 Task: Create a task  Implement a new remote support system for a company's IT department , assign it to team member softage.2@softage.net in the project AgileExpert and update the status of the task to  At Risk , set the priority of the task to Medium
Action: Mouse moved to (64, 481)
Screenshot: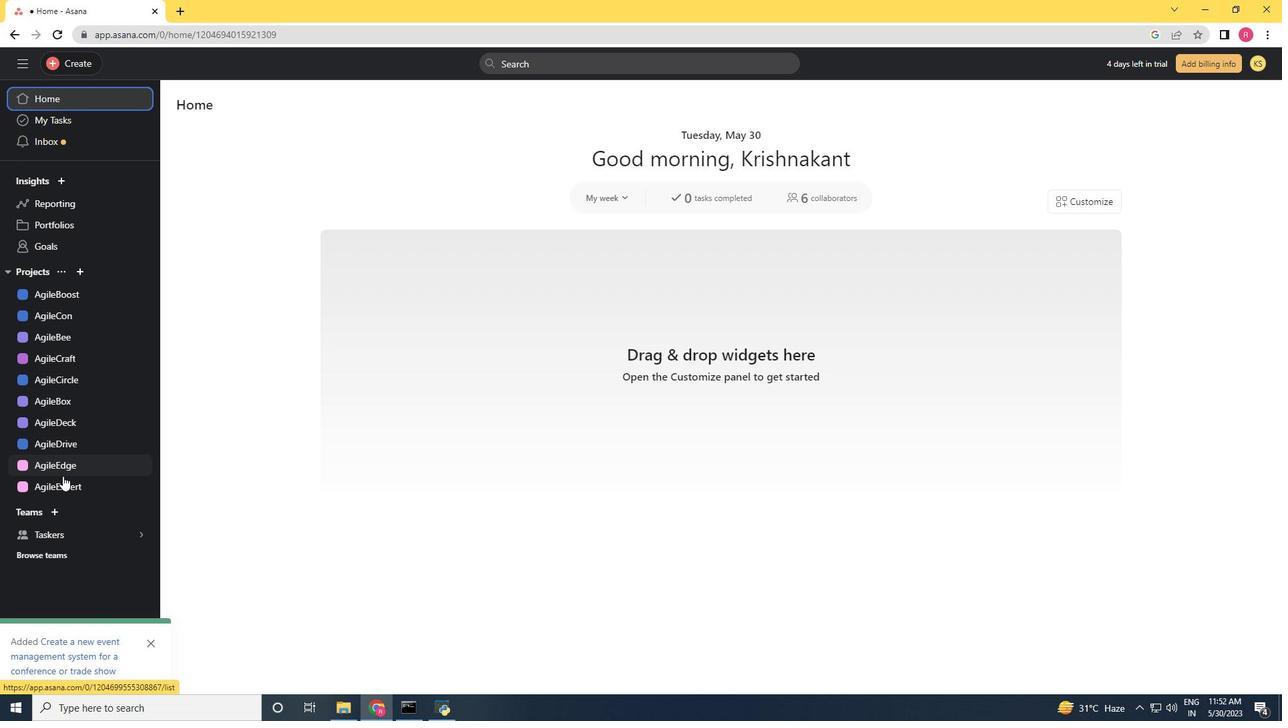 
Action: Mouse pressed left at (64, 481)
Screenshot: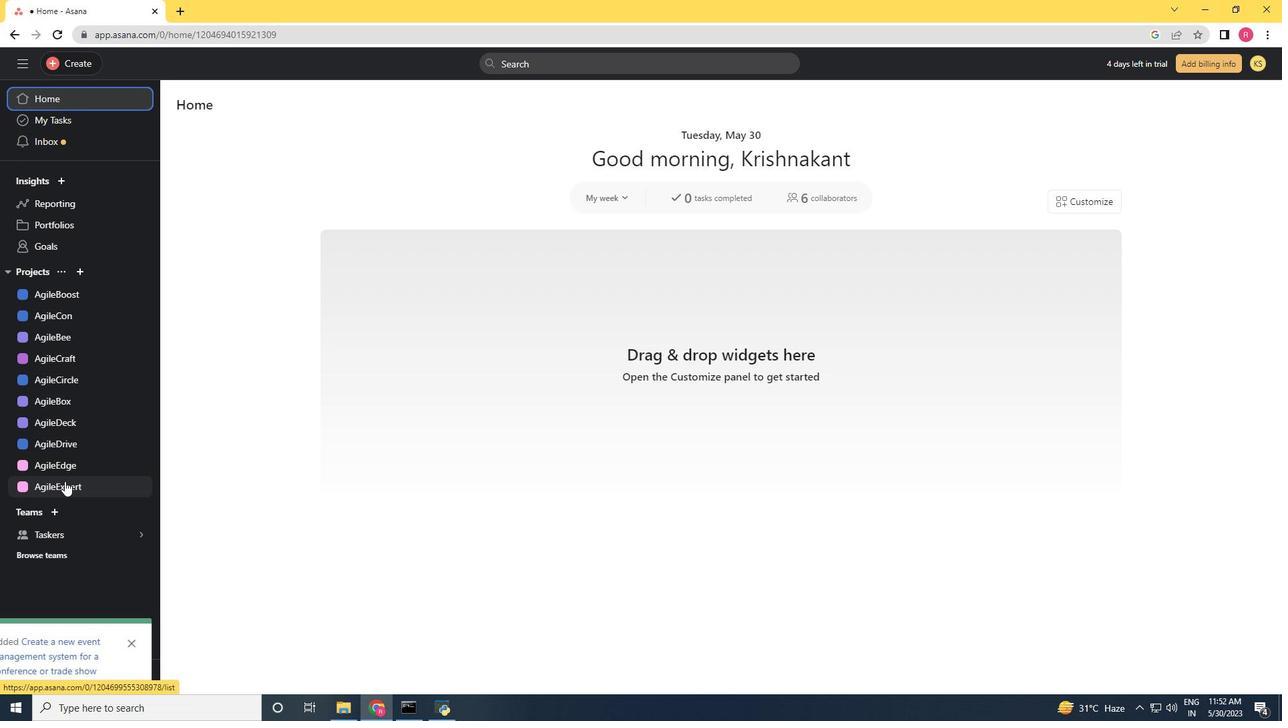 
Action: Mouse moved to (70, 63)
Screenshot: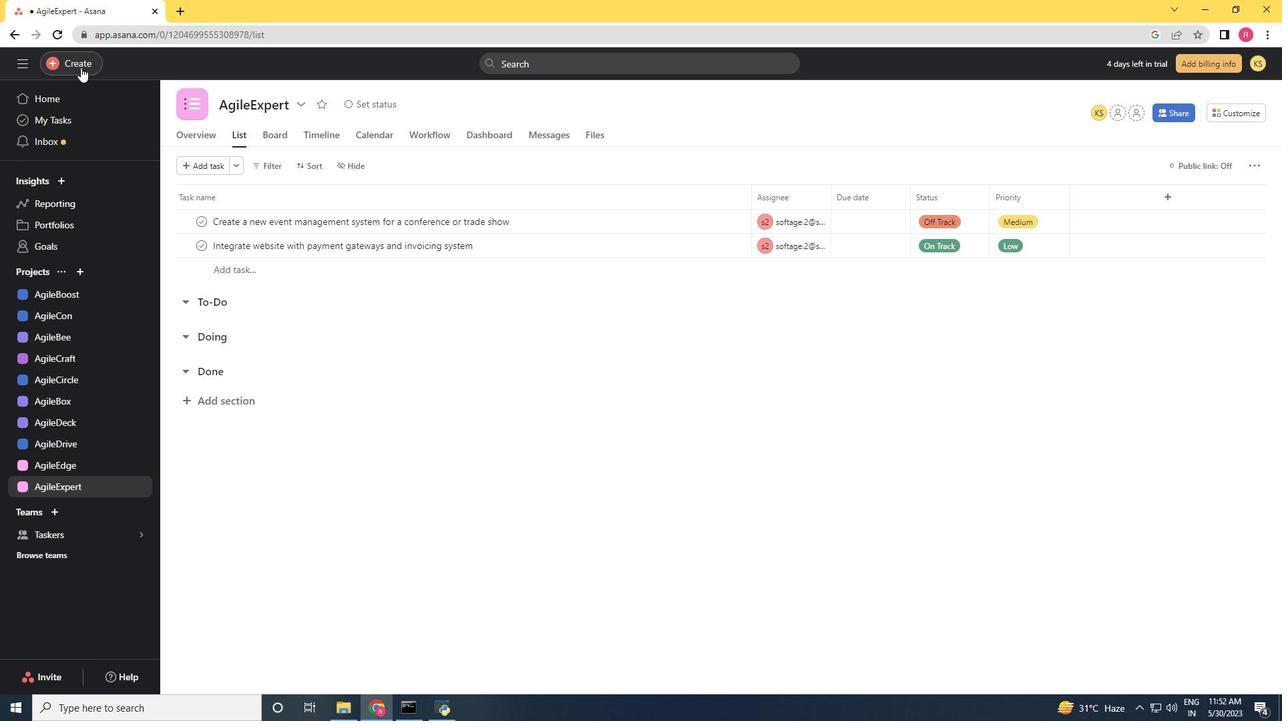 
Action: Mouse pressed left at (70, 63)
Screenshot: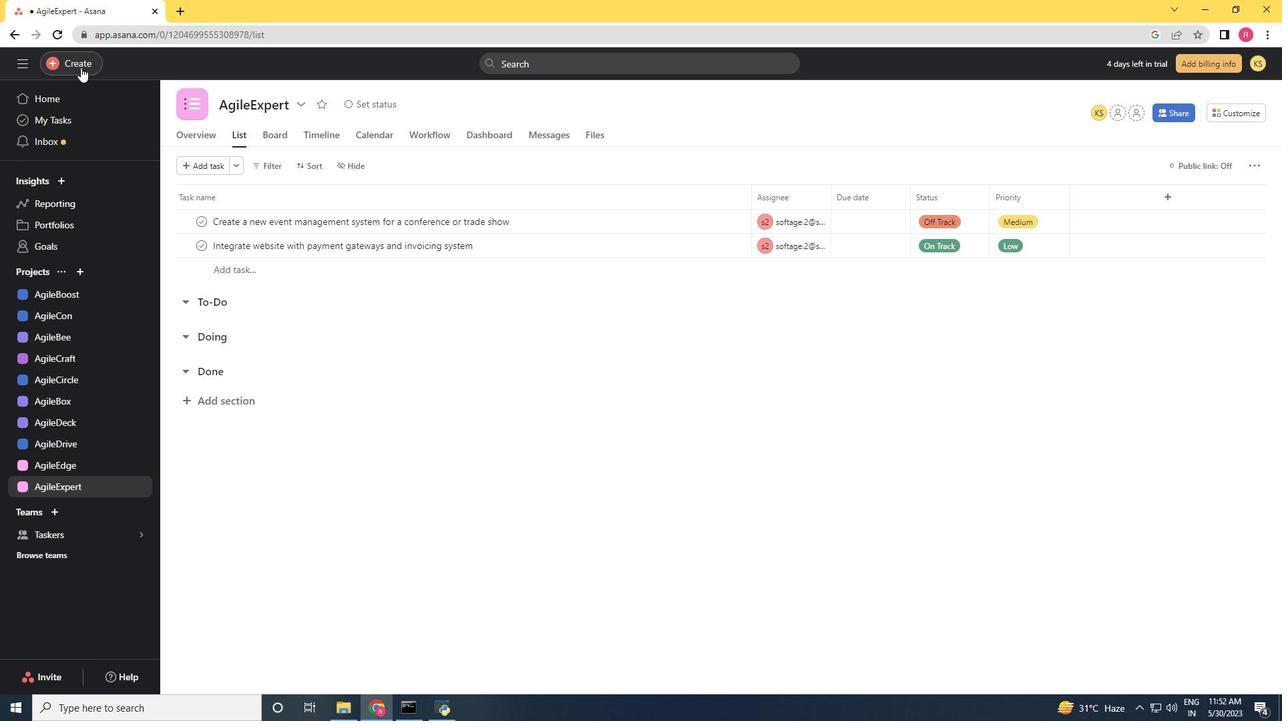 
Action: Mouse moved to (161, 70)
Screenshot: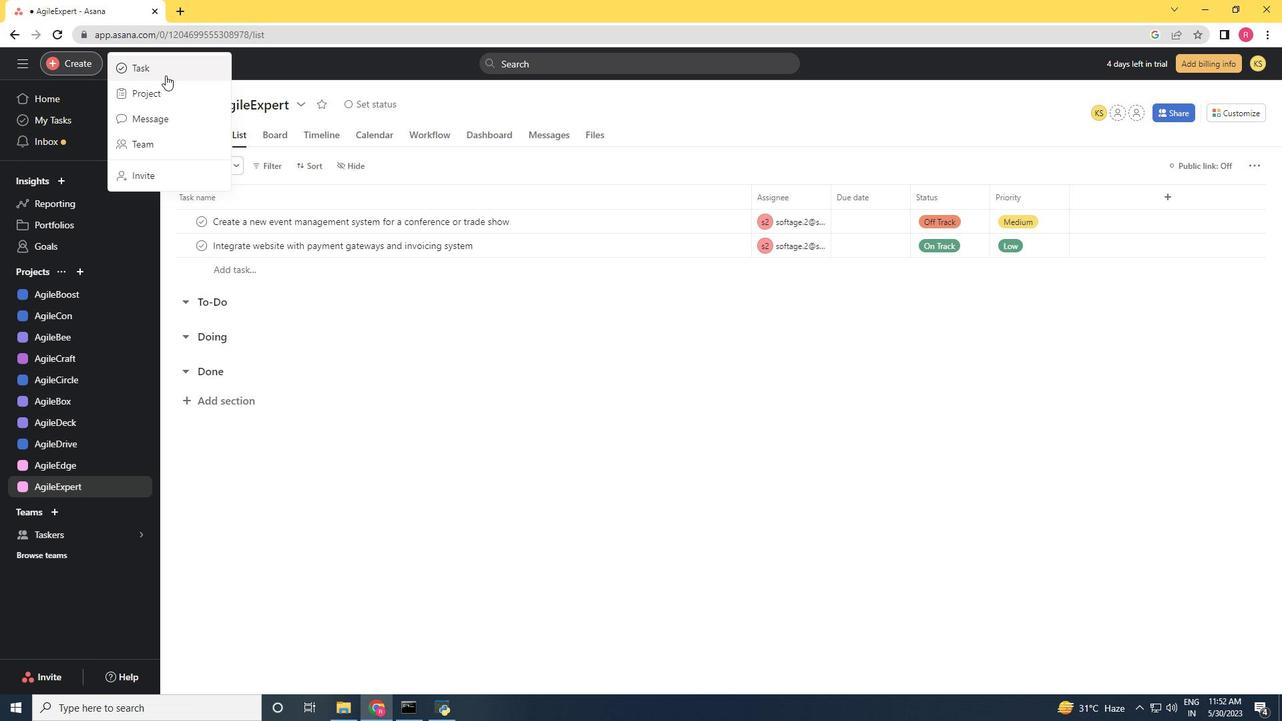 
Action: Mouse pressed left at (161, 70)
Screenshot: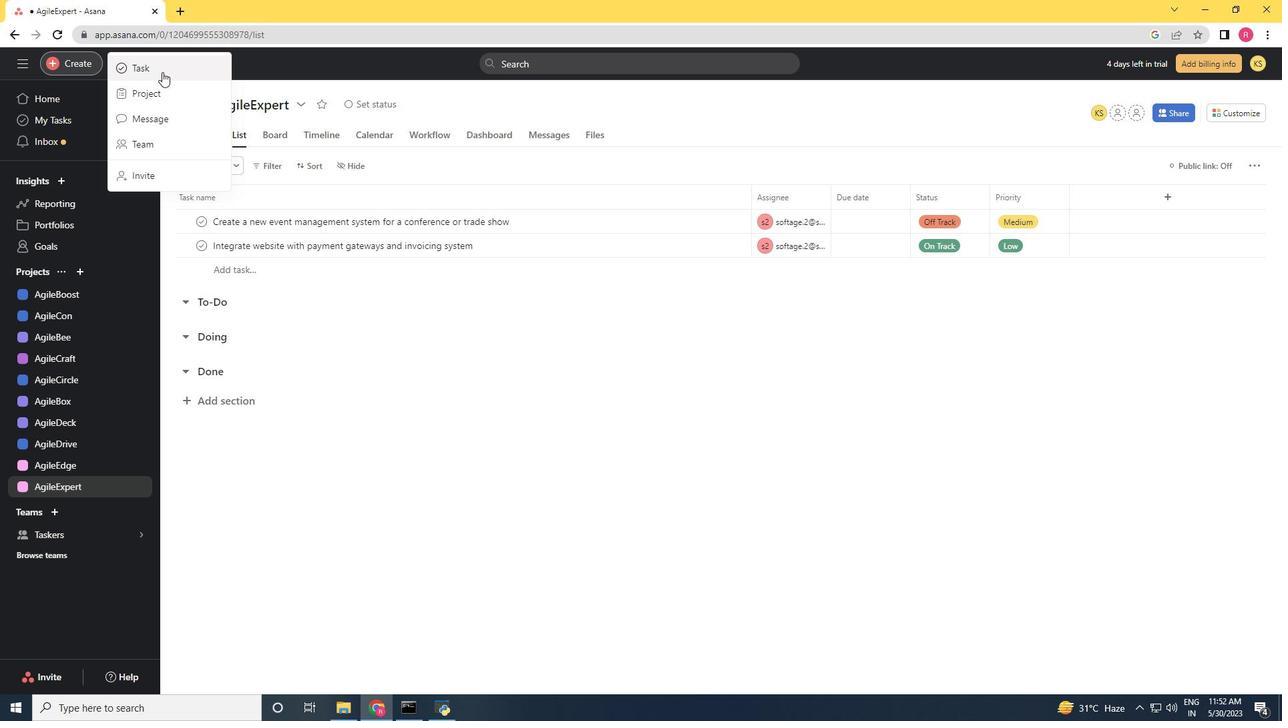 
Action: Mouse moved to (1001, 432)
Screenshot: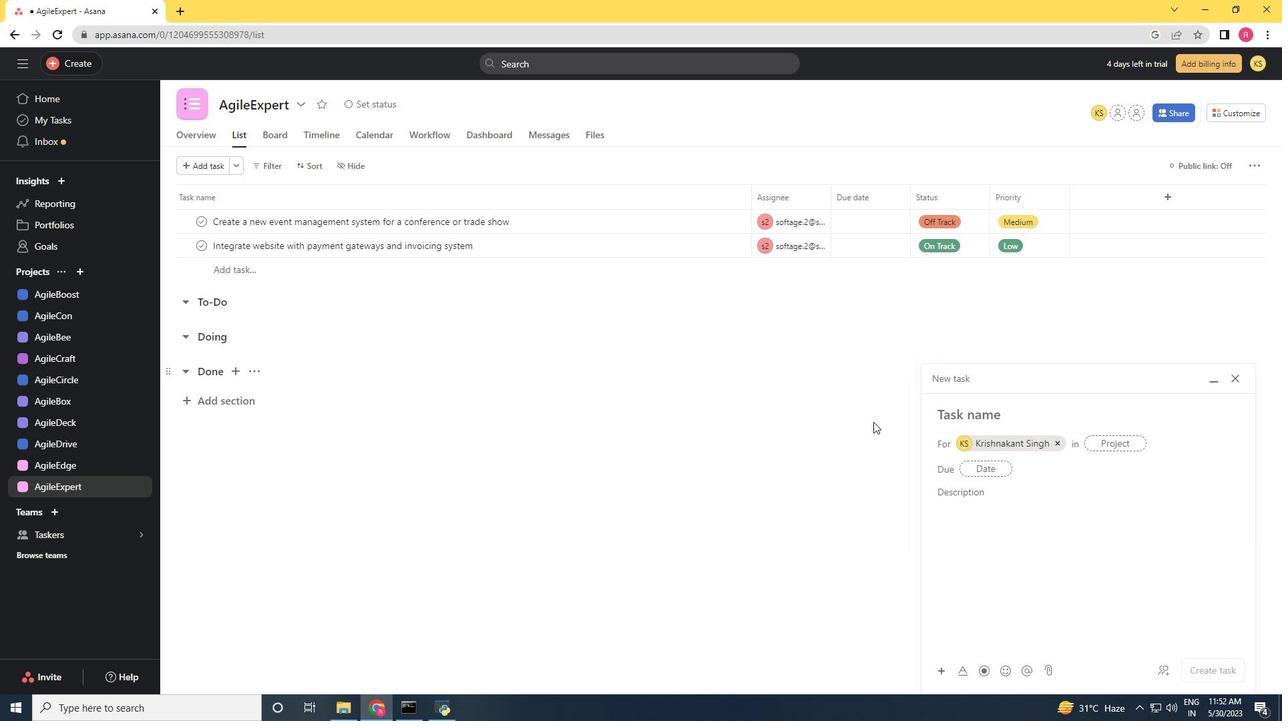 
Action: Key pressed <Key.shift>Implement<Key.space>a<Key.space>new<Key.space>remote<Key.space>support<Key.space>system<Key.space>for<Key.space>a<Key.space>company<Key.space><Key.backspace>'s<Key.space><Key.shift>IT<Key.space>depeartment<Key.space>
Screenshot: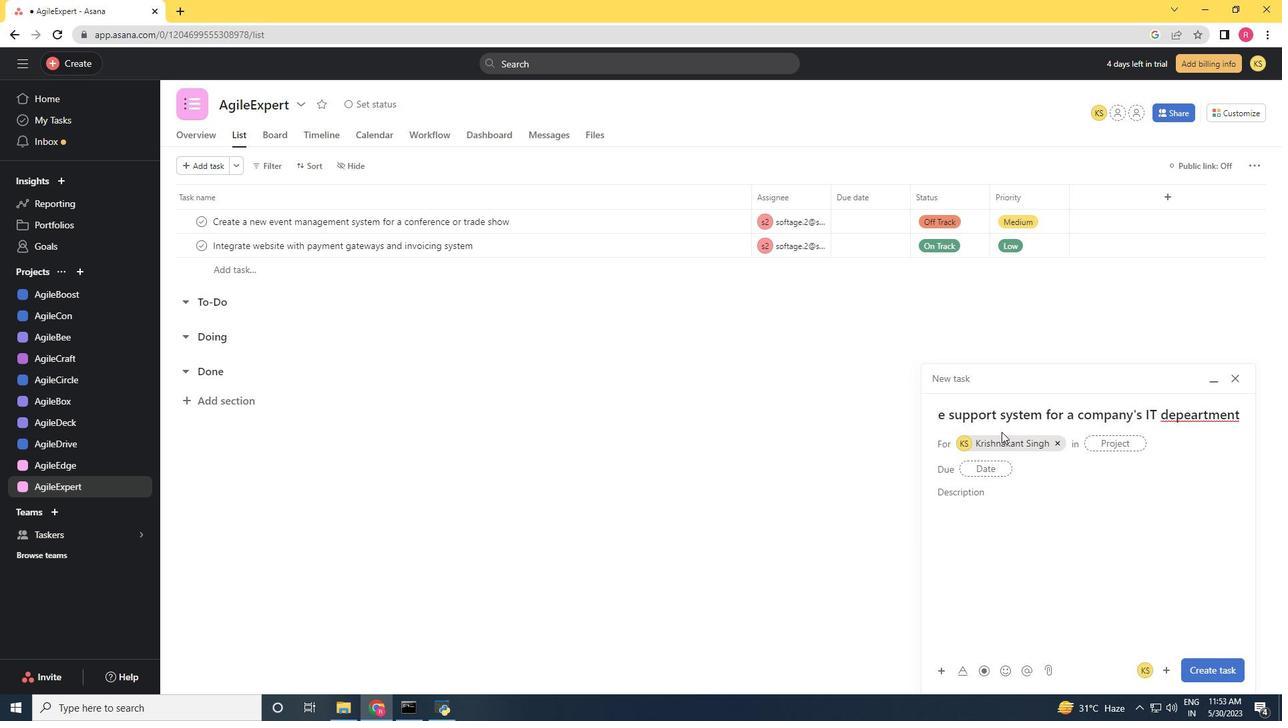 
Action: Mouse moved to (1246, 416)
Screenshot: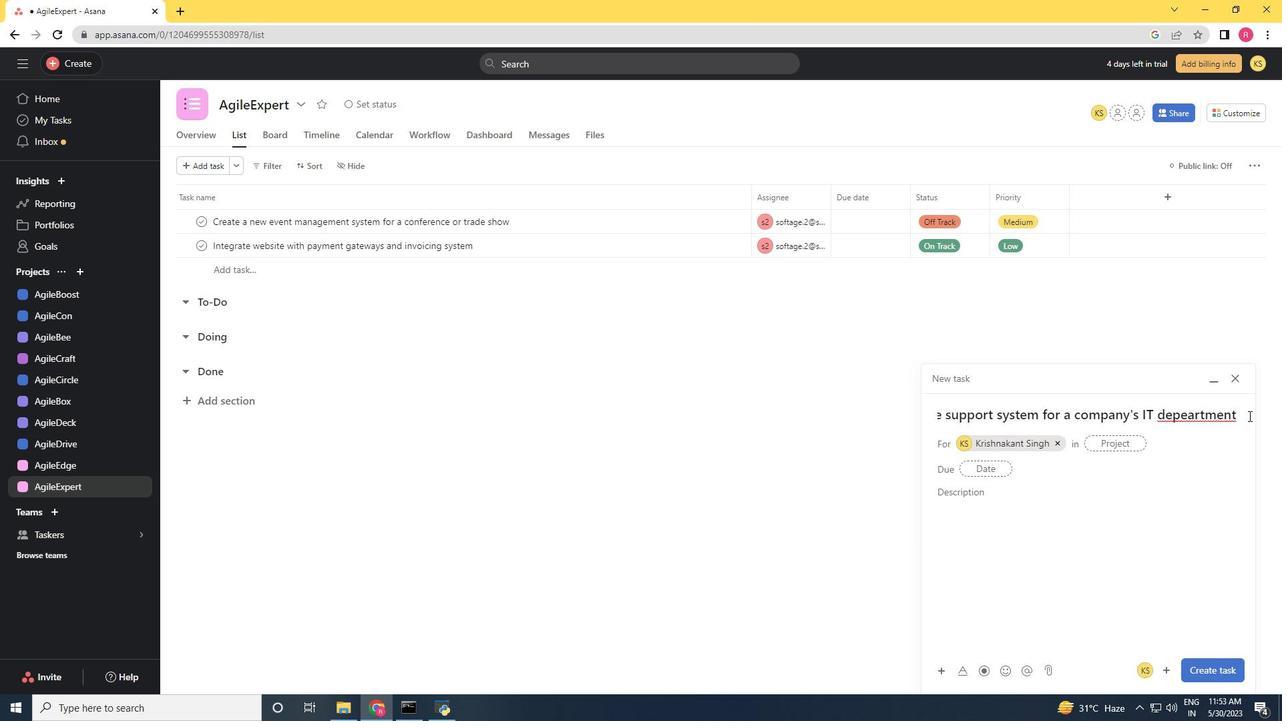 
Action: Key pressed <Key.left><Key.left><Key.left><Key.left><Key.left><Key.left><Key.left><Key.left><Key.left><Key.left><Key.left><Key.right><Key.right><Key.right><Key.backspace>
Screenshot: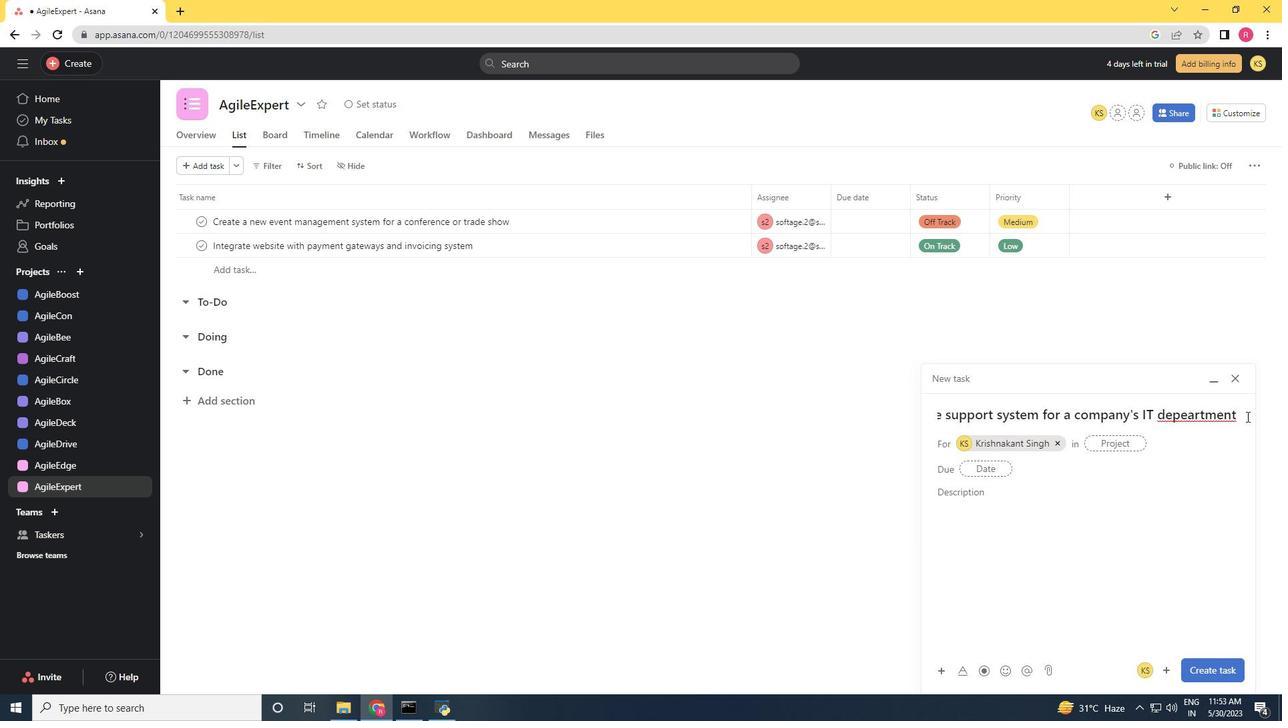
Action: Mouse moved to (1041, 445)
Screenshot: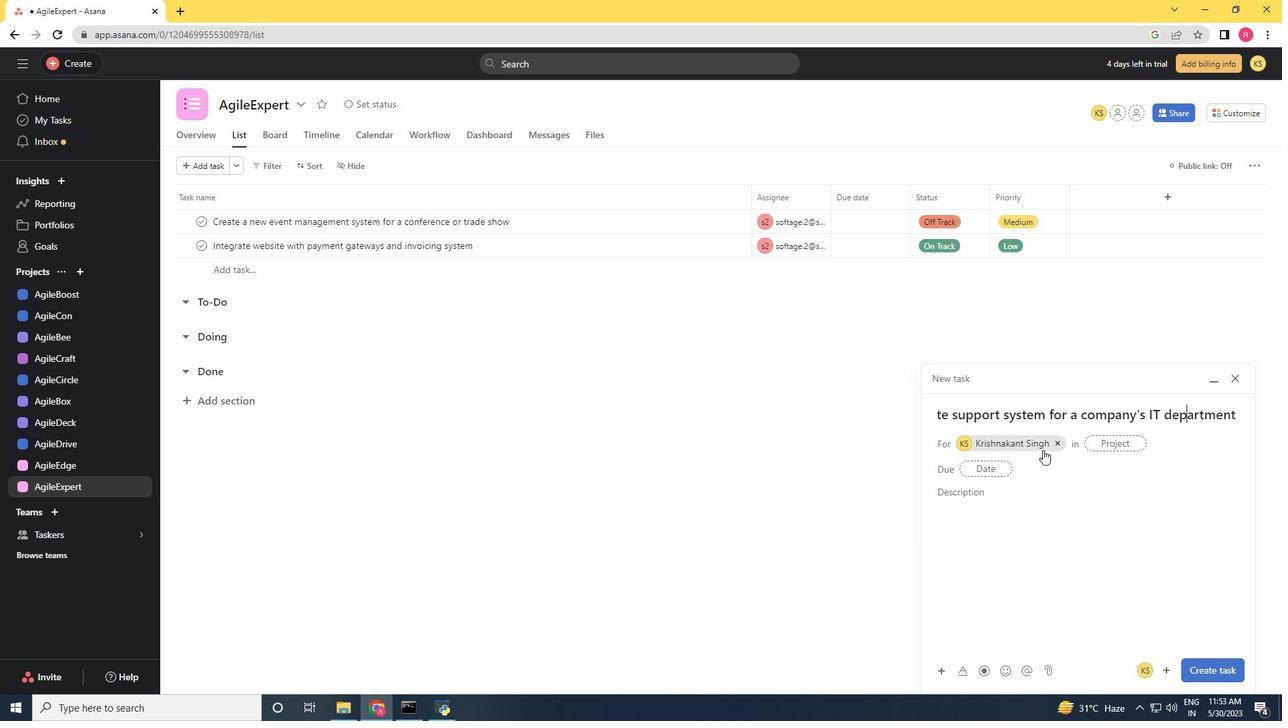 
Action: Mouse pressed left at (1041, 445)
Screenshot: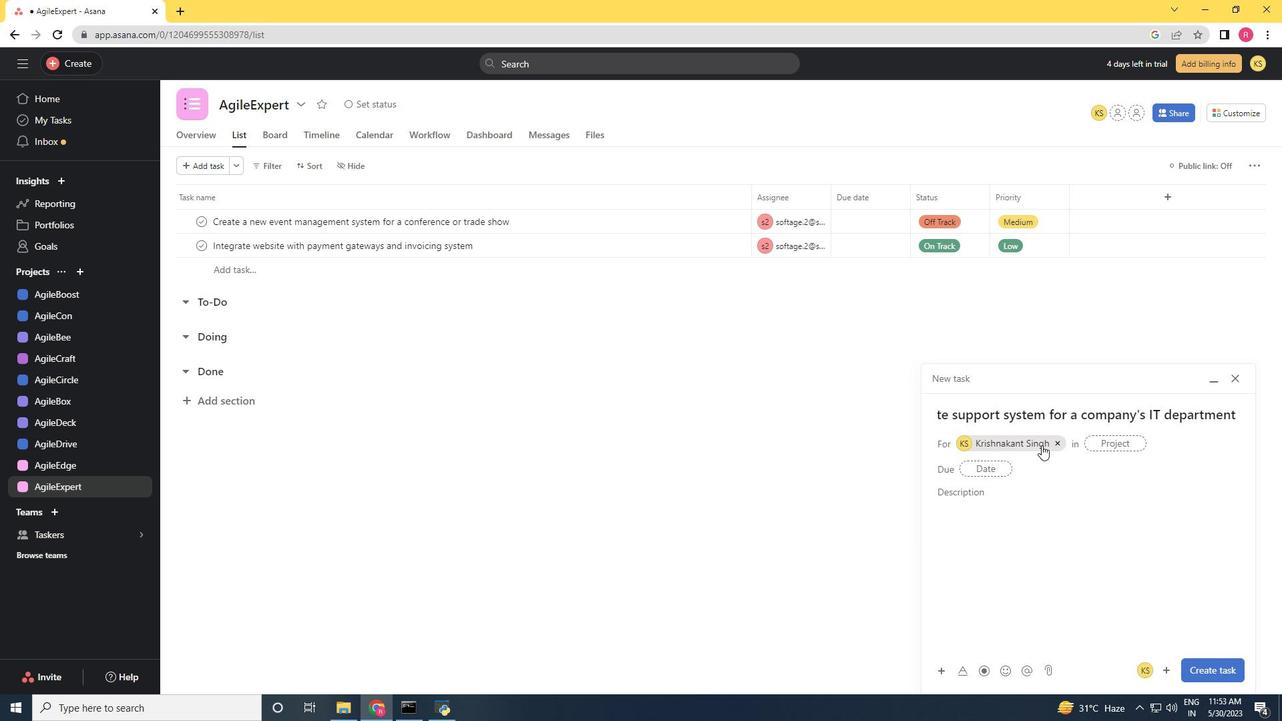 
Action: Mouse moved to (971, 442)
Screenshot: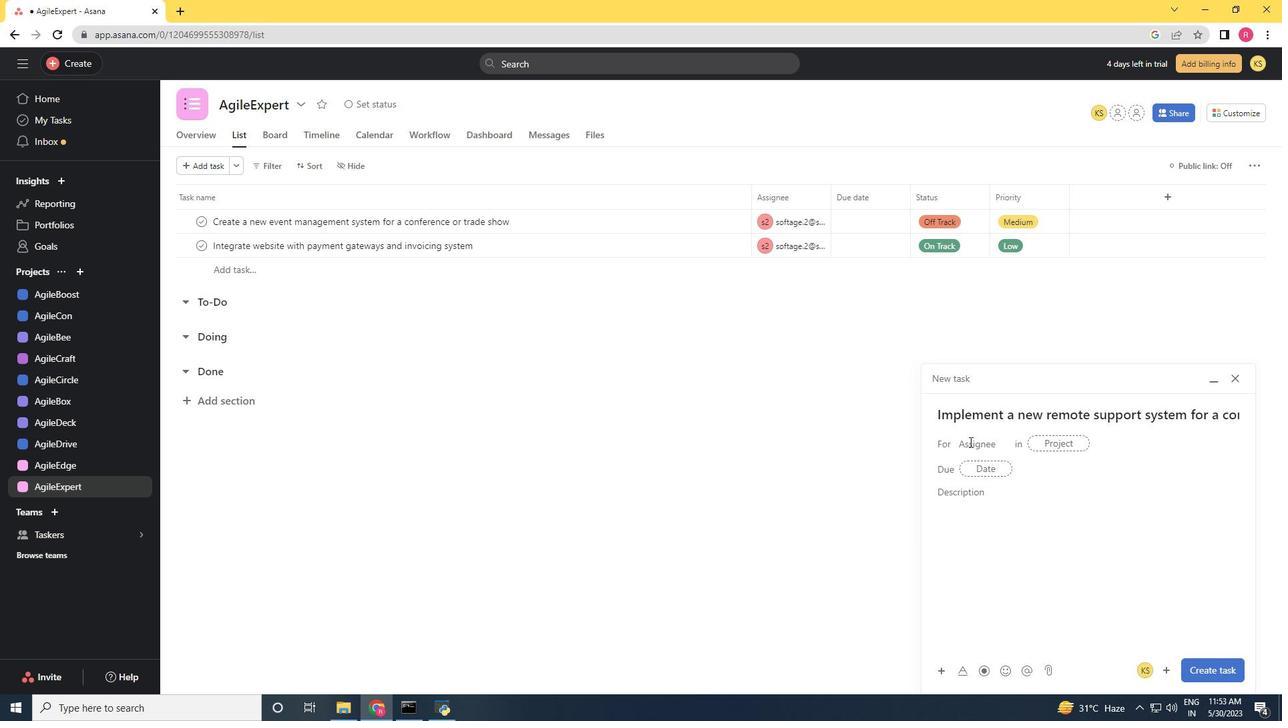 
Action: Key pressed softage.2<Key.shift>@softage.net
Screenshot: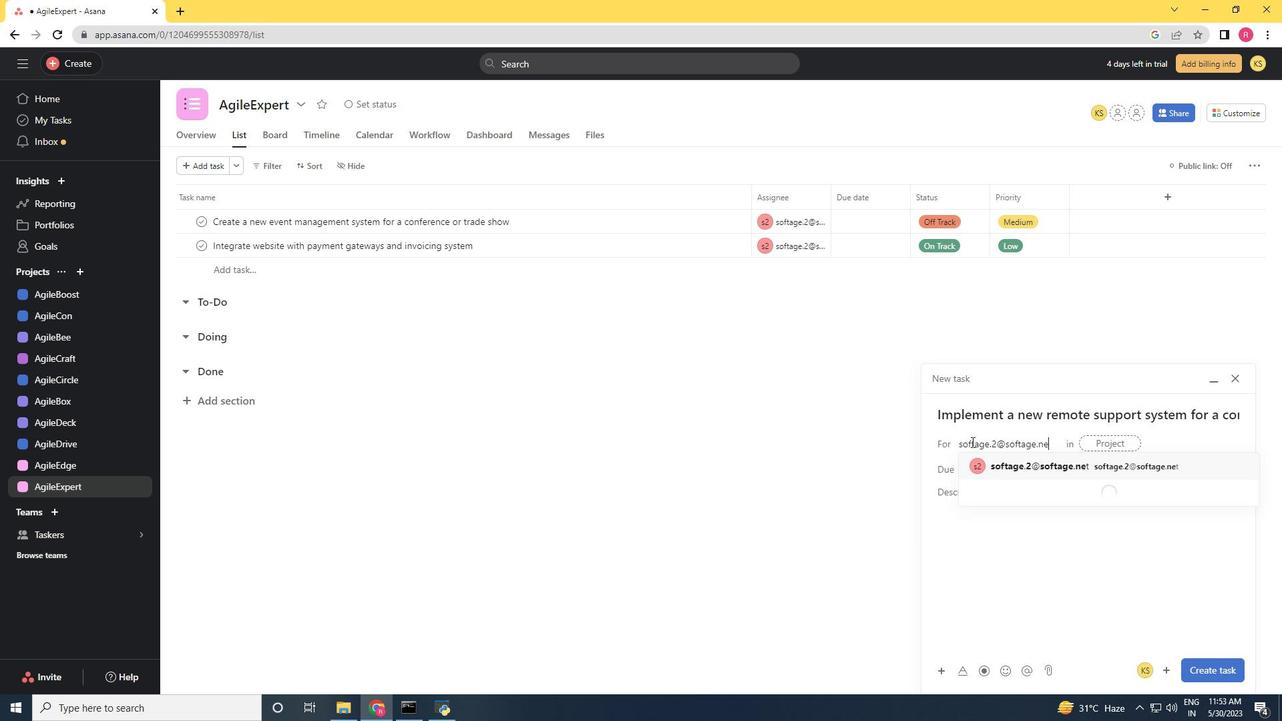
Action: Mouse moved to (1009, 463)
Screenshot: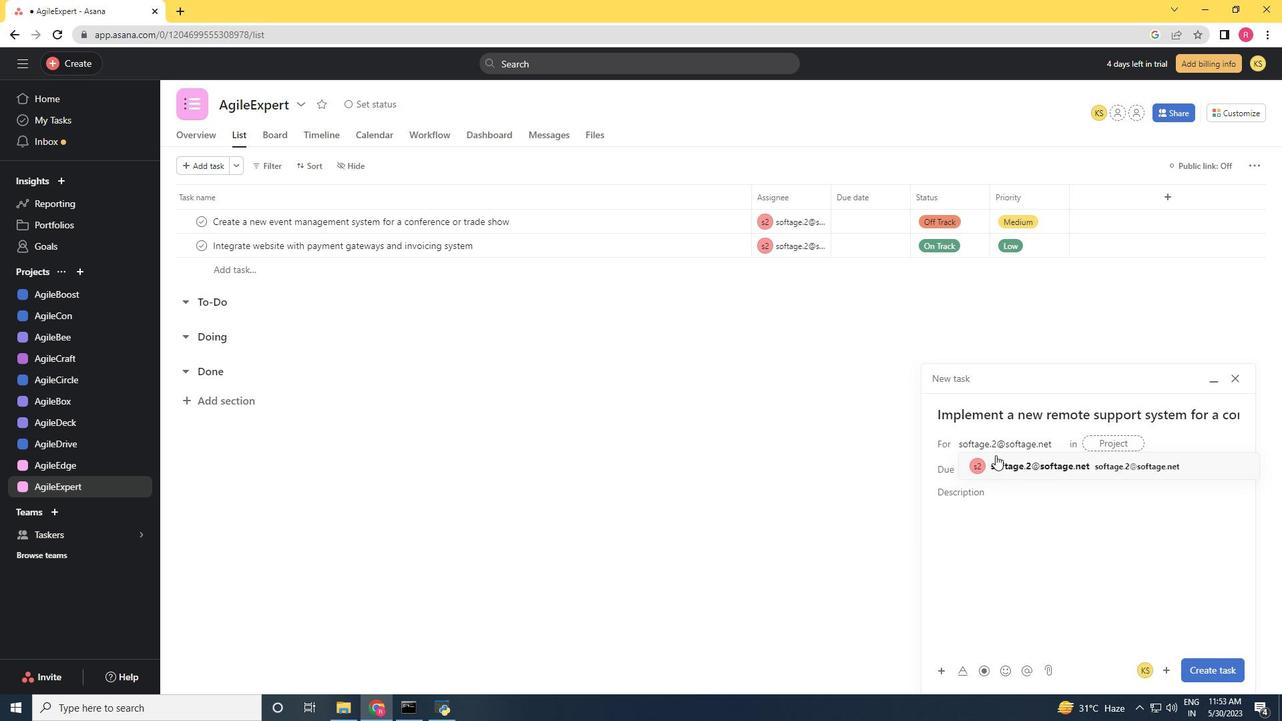 
Action: Mouse pressed left at (1009, 463)
Screenshot: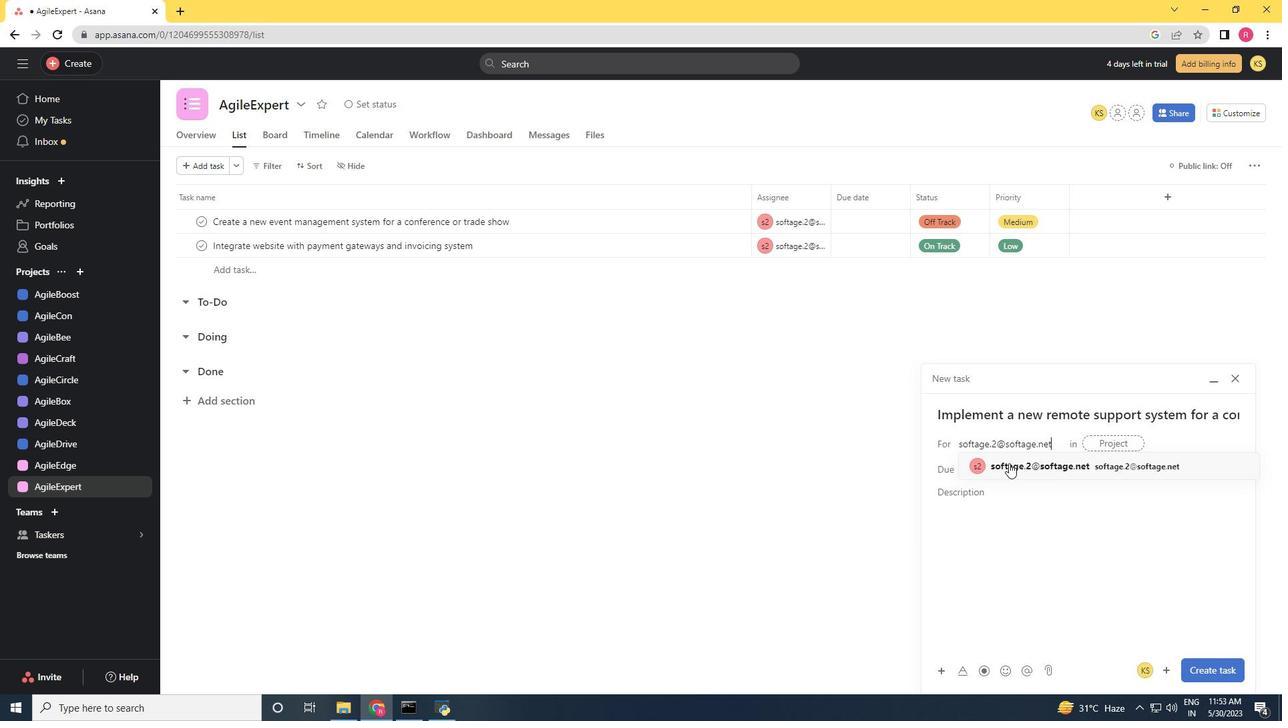 
Action: Mouse moved to (862, 467)
Screenshot: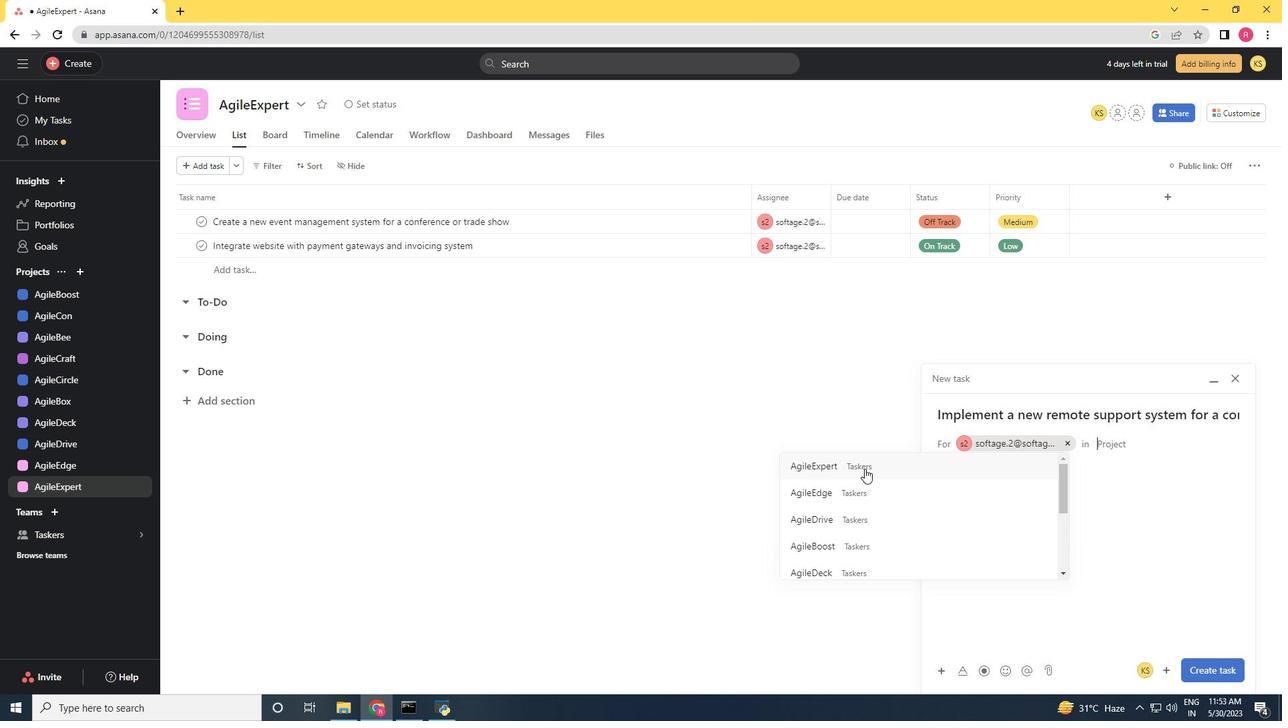 
Action: Mouse pressed left at (862, 467)
Screenshot: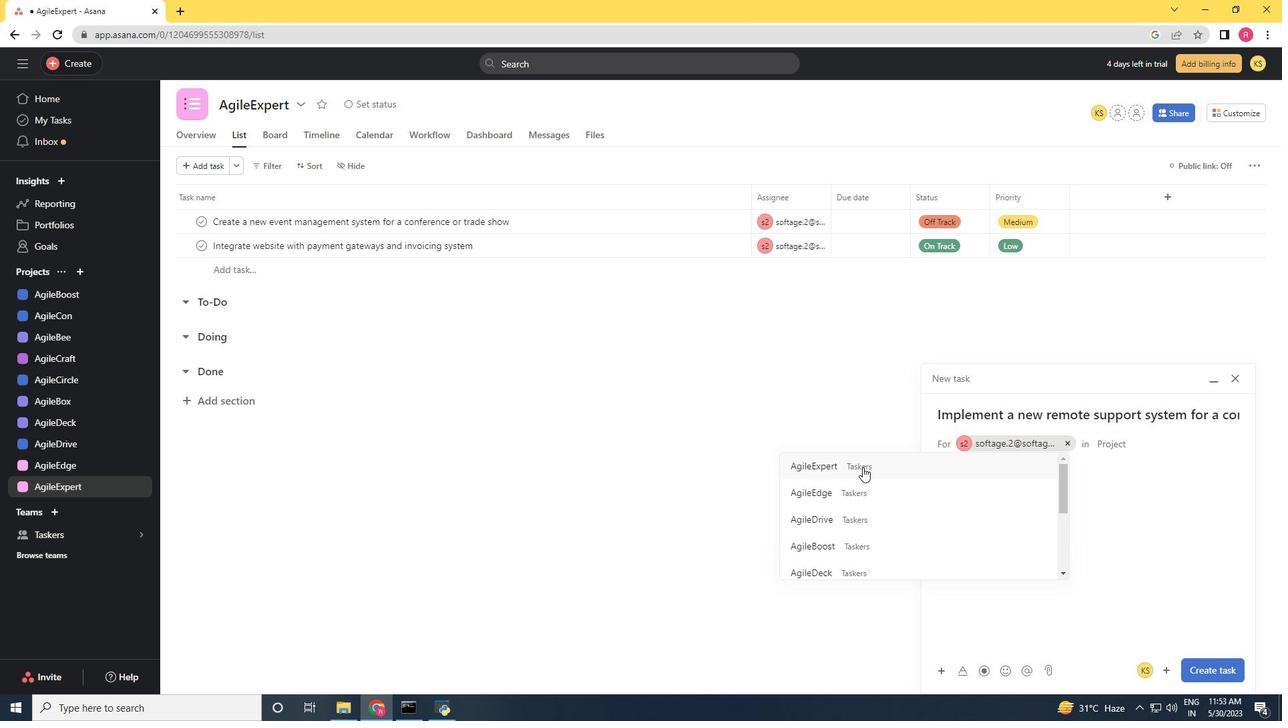 
Action: Mouse moved to (1006, 504)
Screenshot: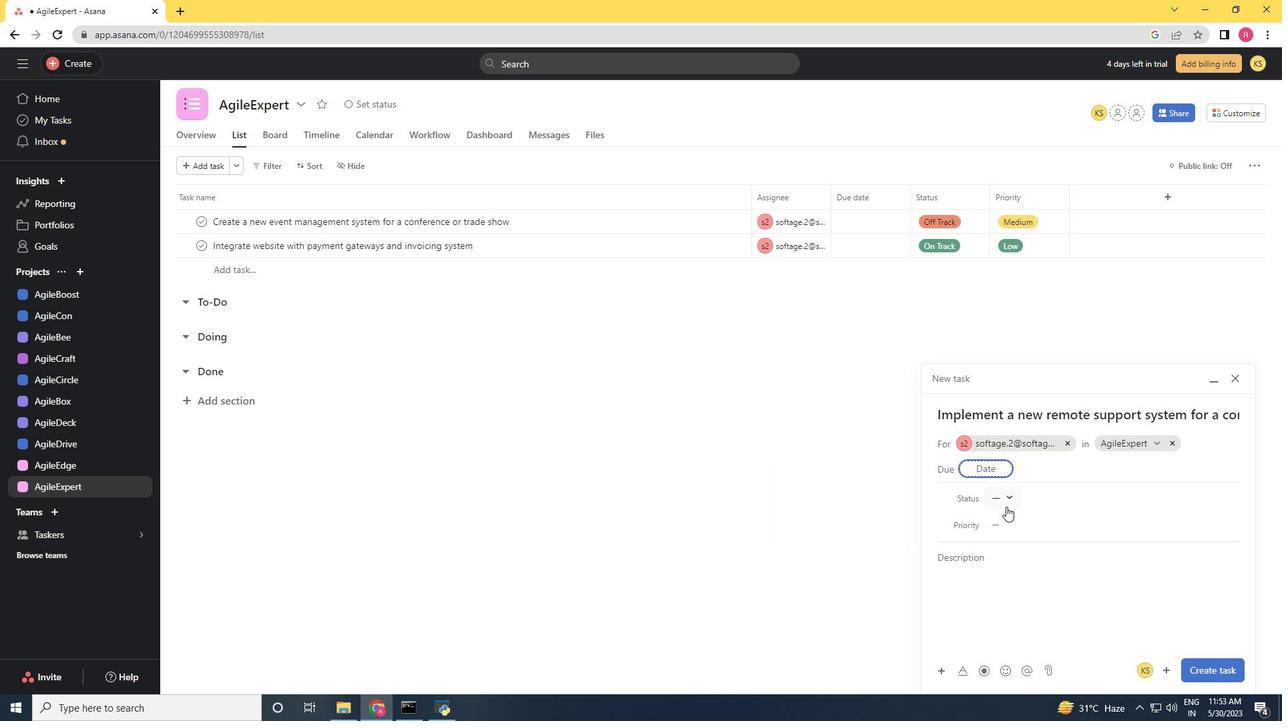 
Action: Mouse pressed left at (1006, 504)
Screenshot: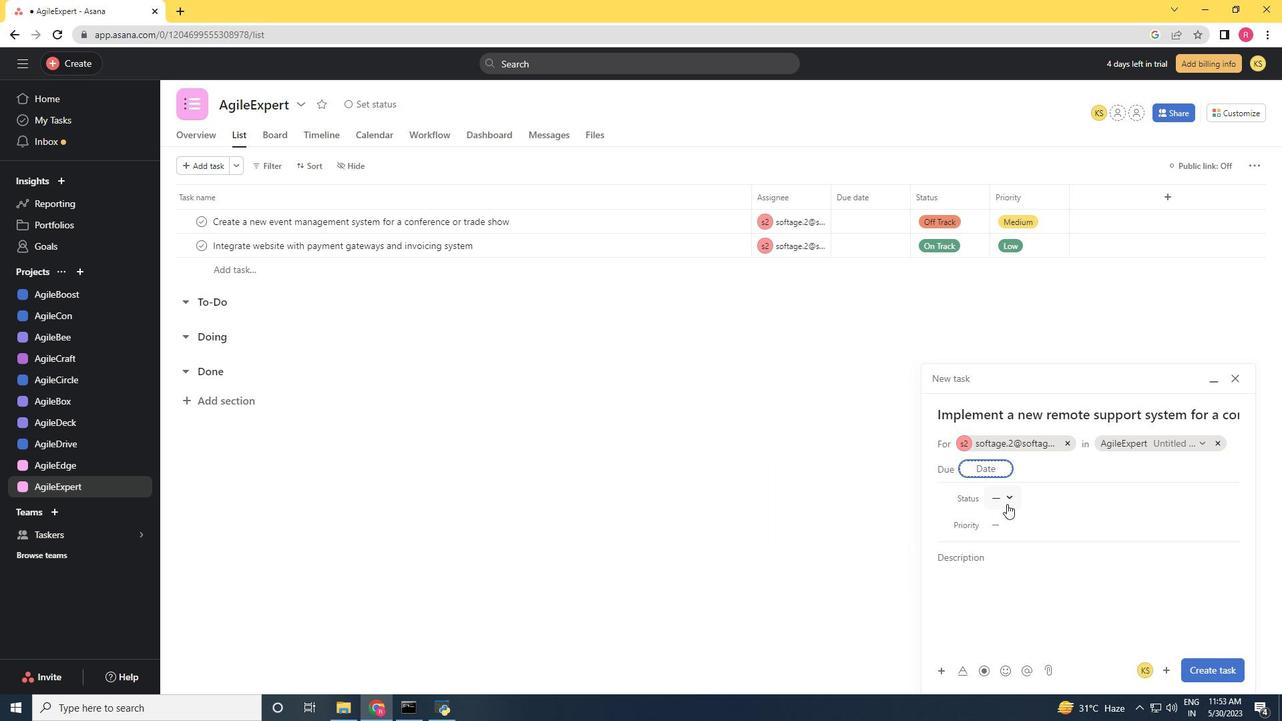 
Action: Mouse moved to (1042, 584)
Screenshot: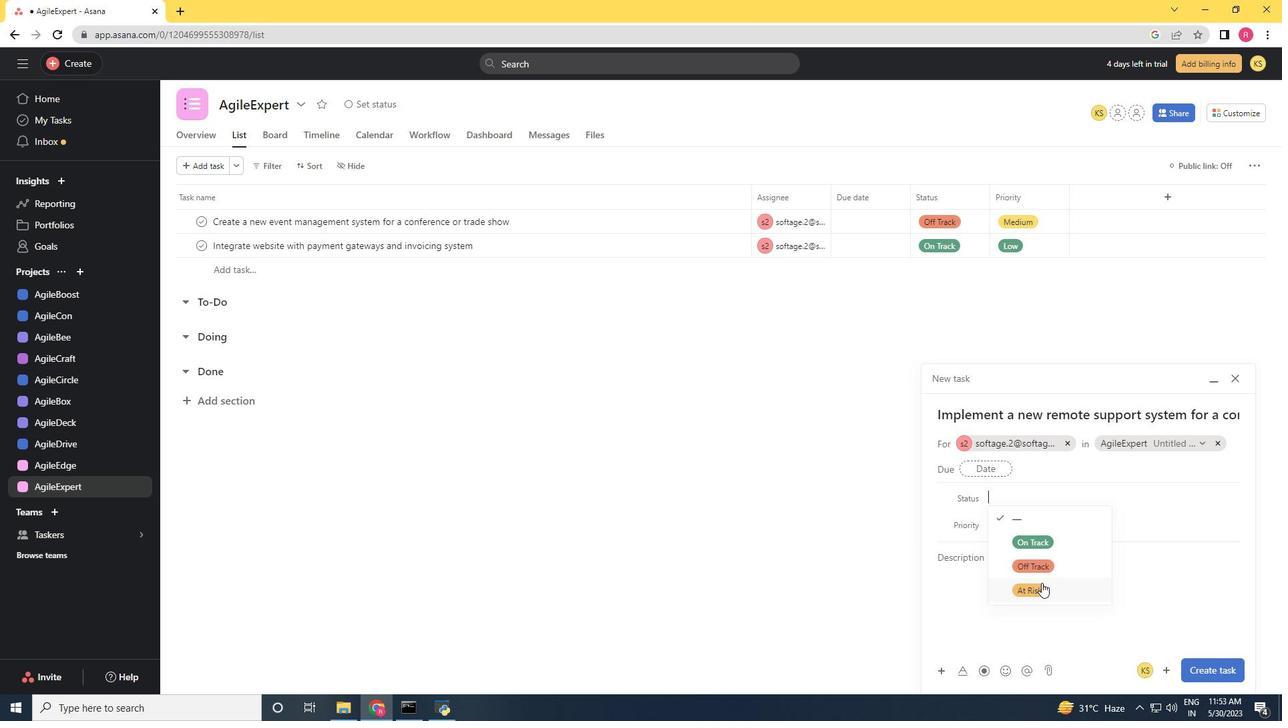 
Action: Mouse pressed left at (1042, 584)
Screenshot: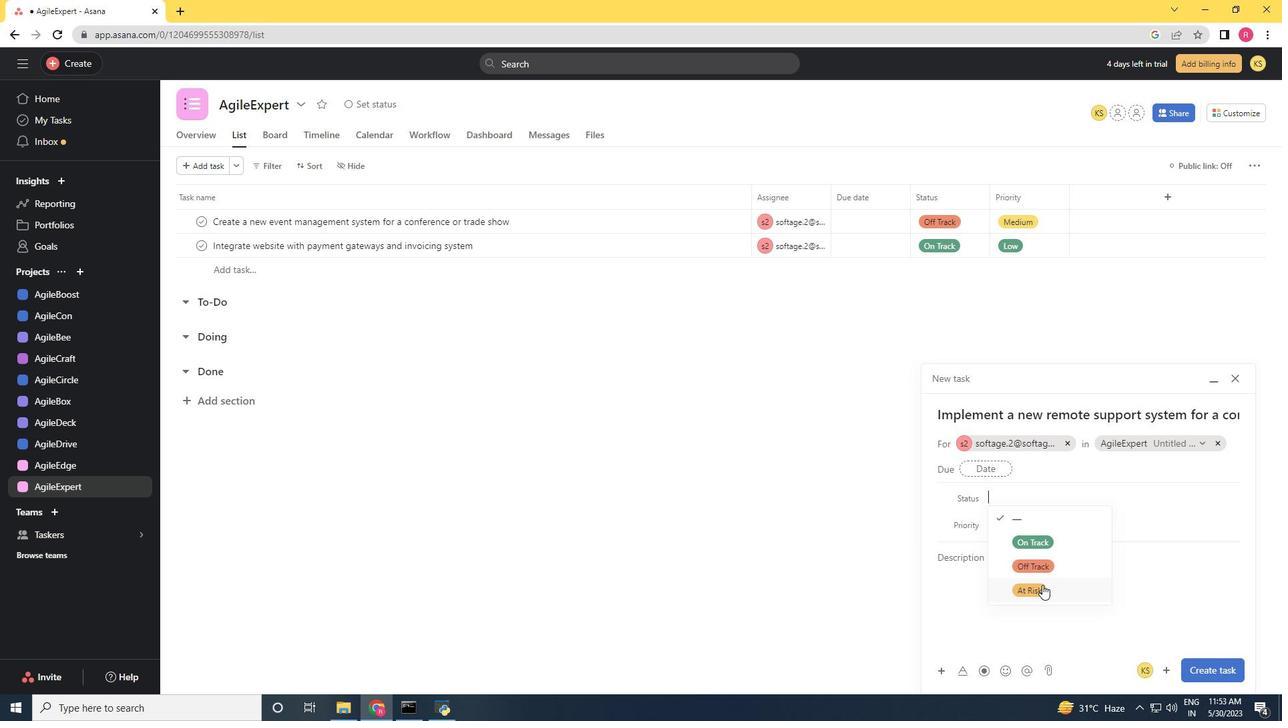 
Action: Mouse moved to (1003, 526)
Screenshot: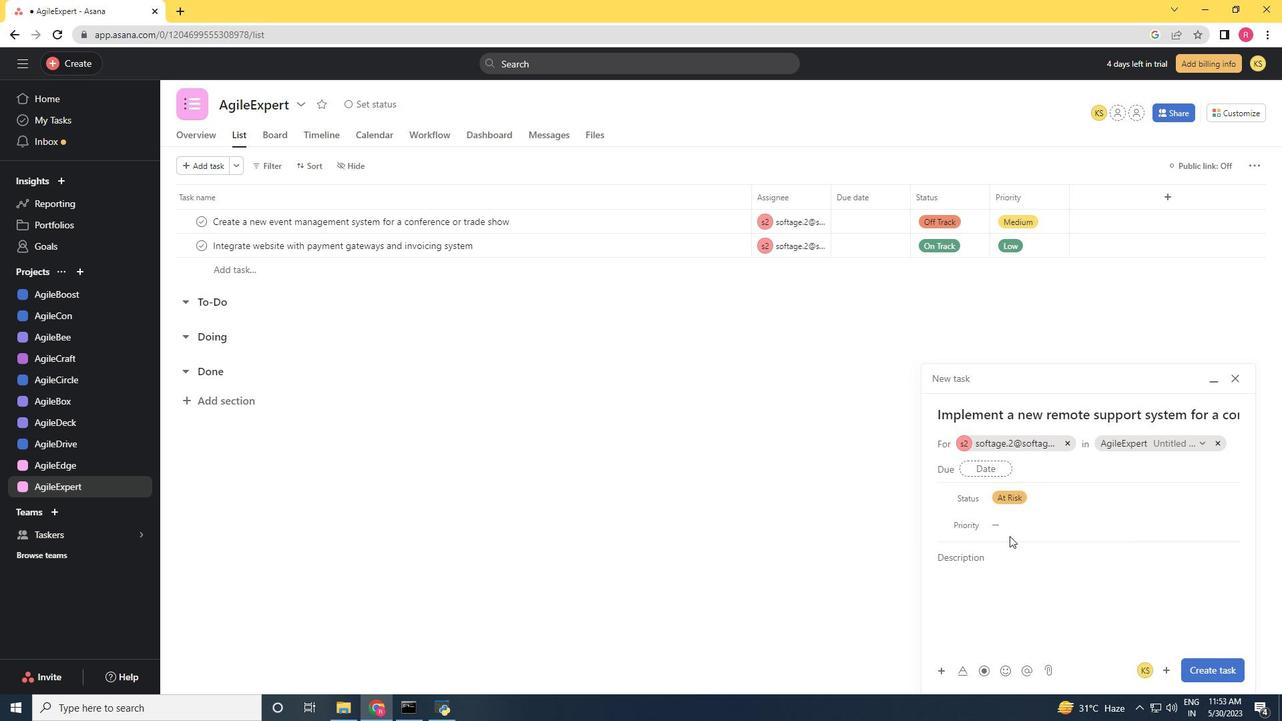 
Action: Mouse pressed left at (1003, 526)
Screenshot: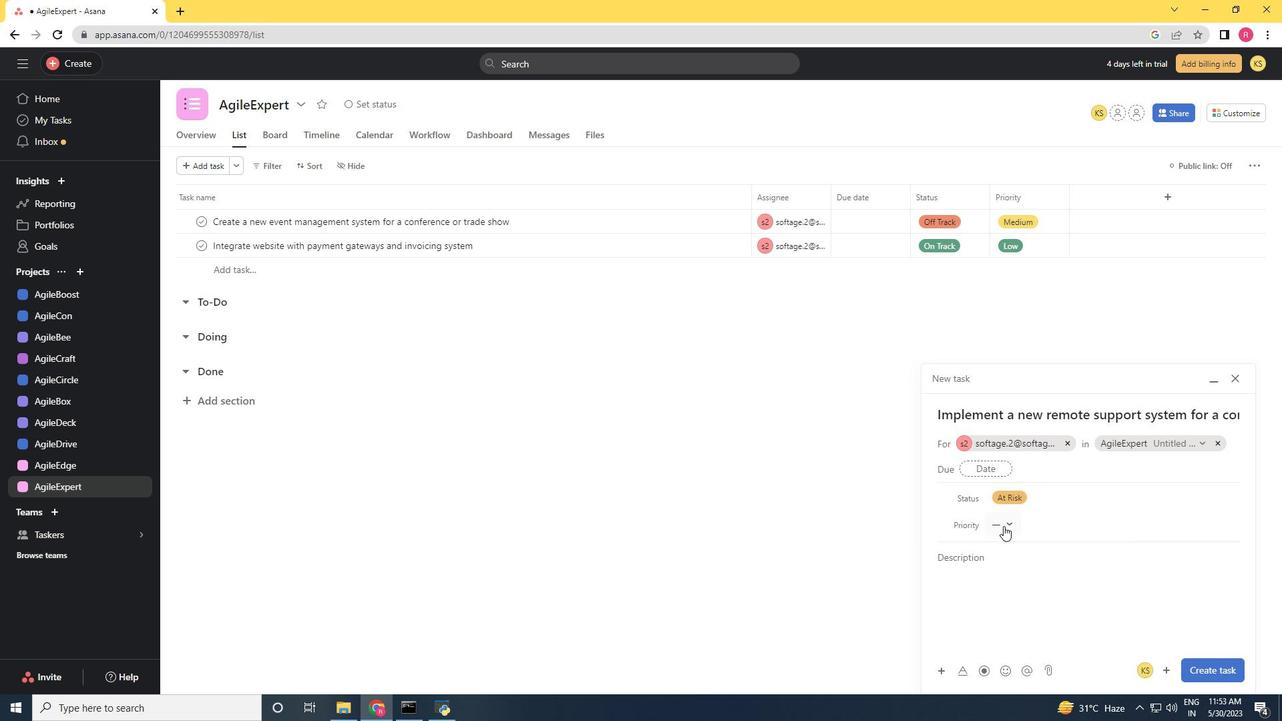 
Action: Mouse moved to (1032, 588)
Screenshot: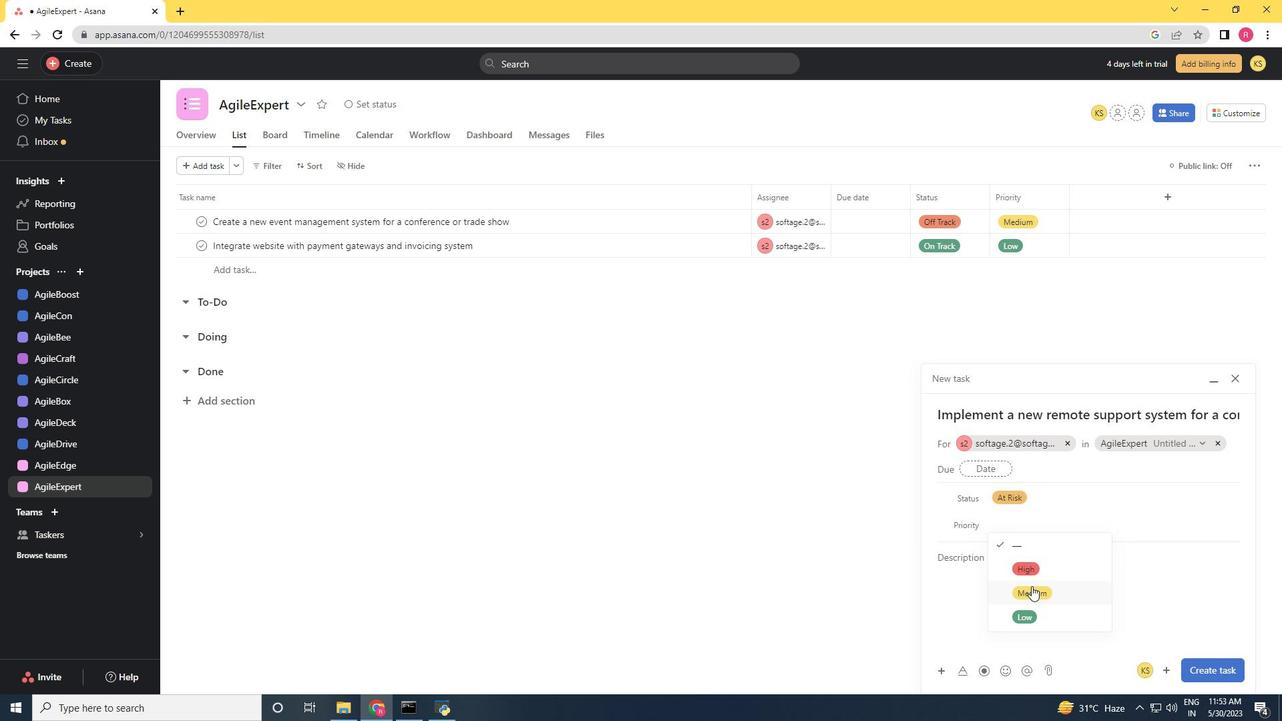 
Action: Mouse pressed left at (1032, 588)
Screenshot: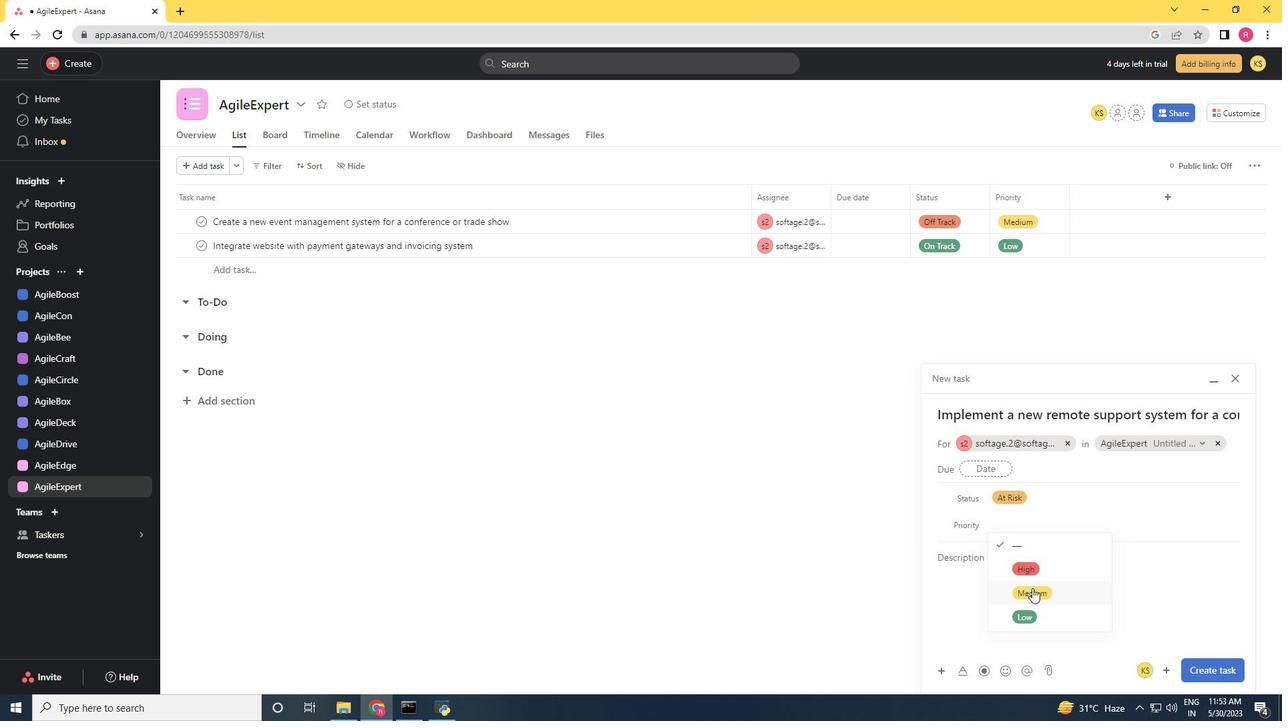 
Action: Mouse moved to (1224, 663)
Screenshot: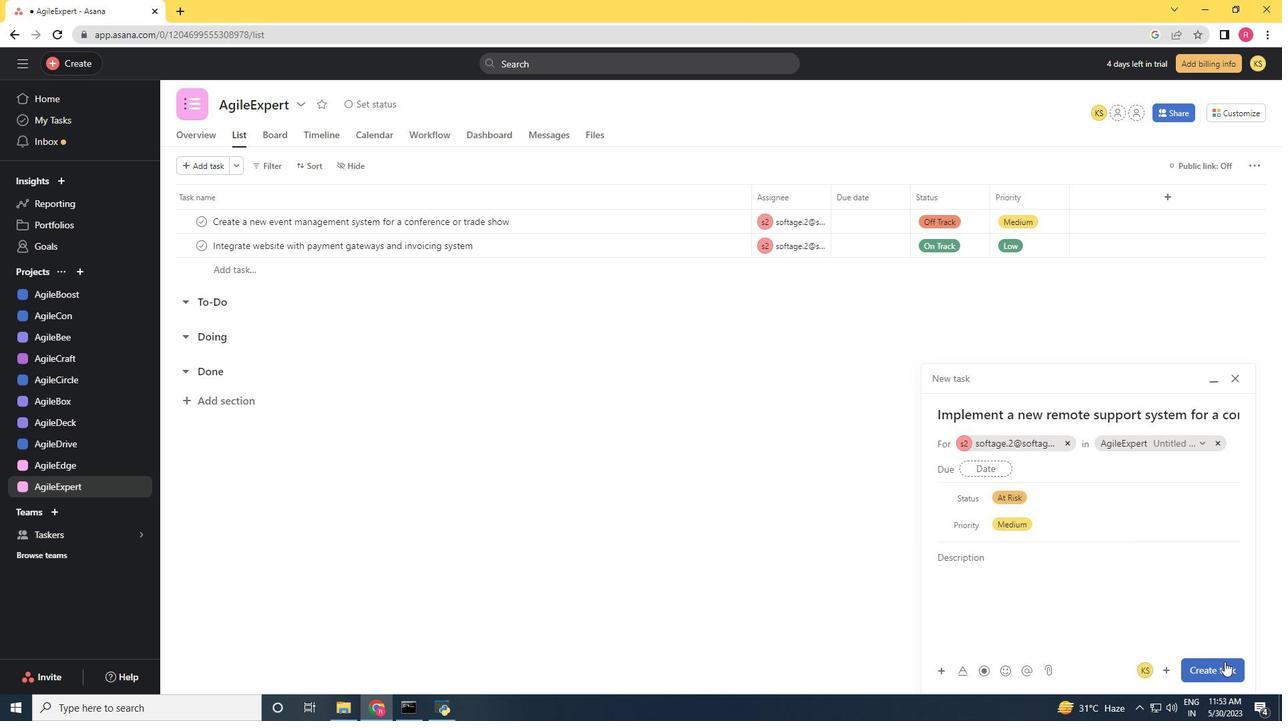 
Action: Mouse pressed left at (1224, 663)
Screenshot: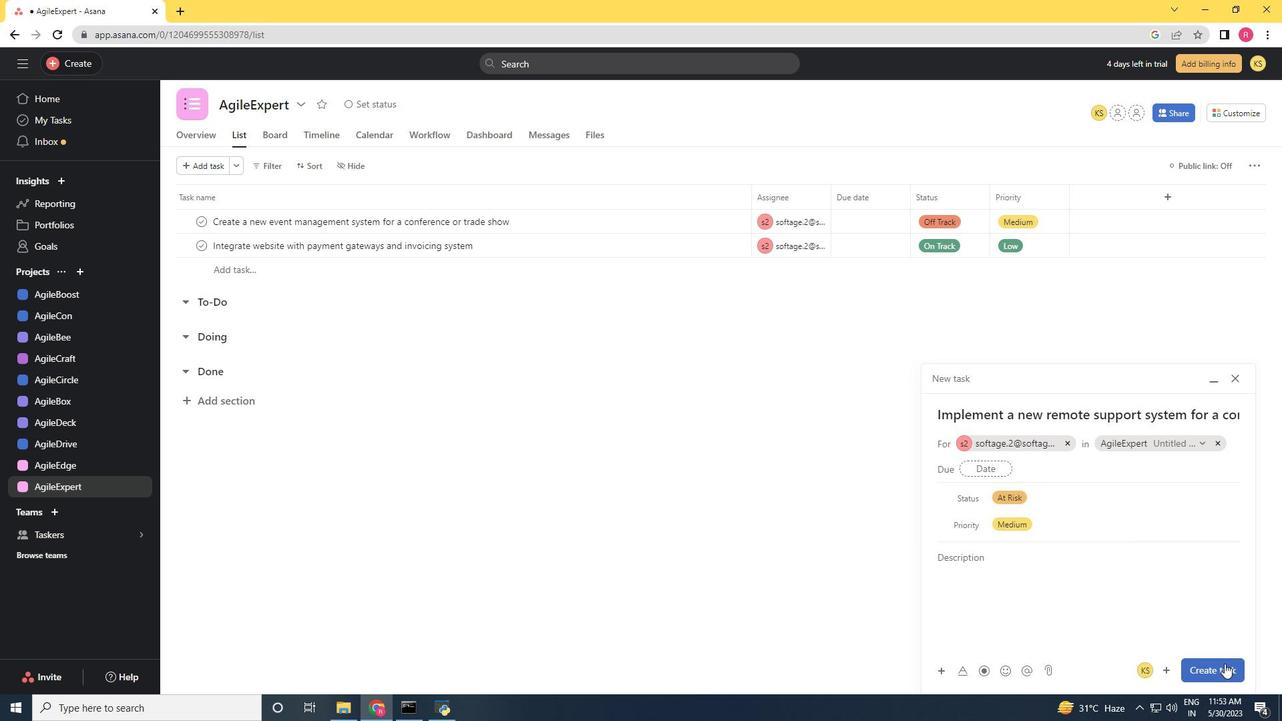 
Action: Mouse moved to (1074, 645)
Screenshot: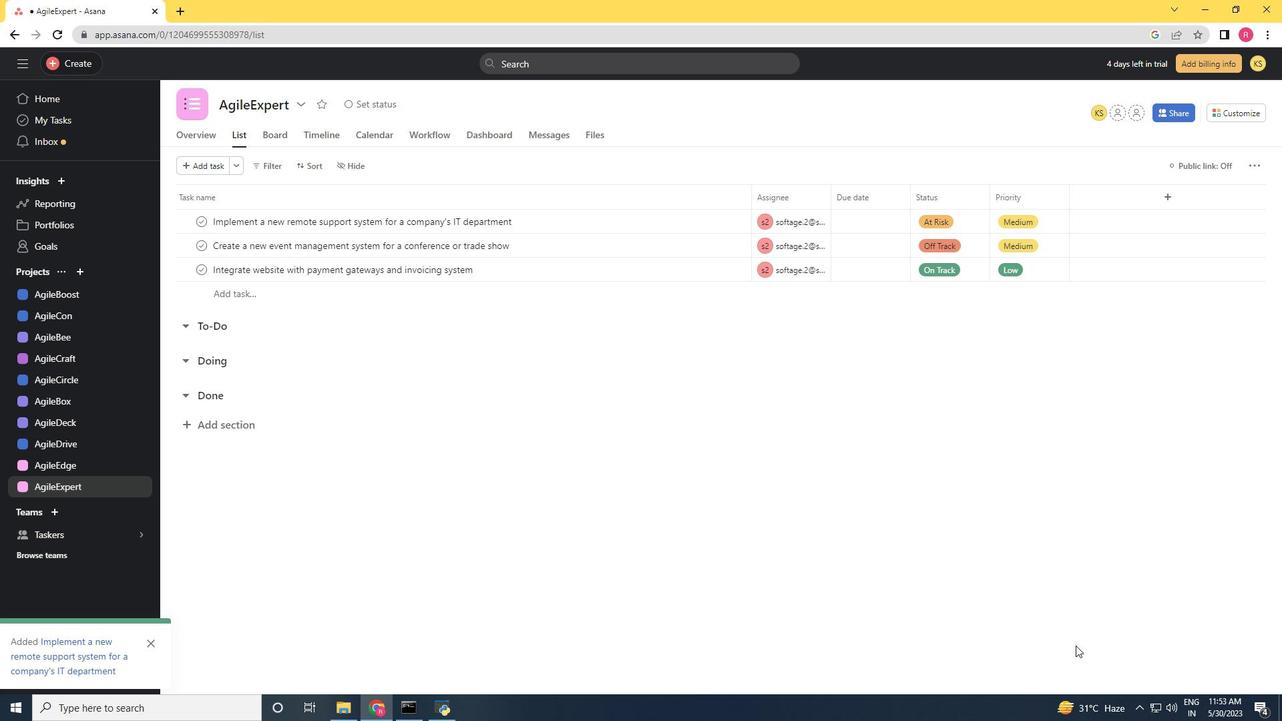
